 Task: Plan a virtual team-building dance party for the 9th at 7 PM to 7:30 PM.
Action: Mouse moved to (46, 86)
Screenshot: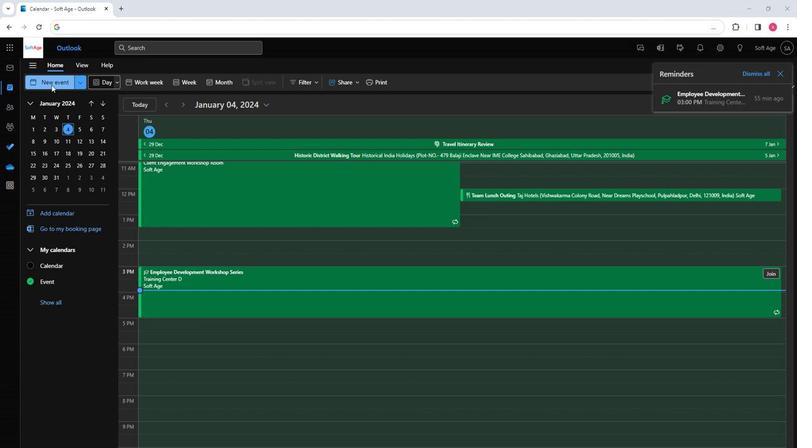 
Action: Mouse pressed left at (46, 86)
Screenshot: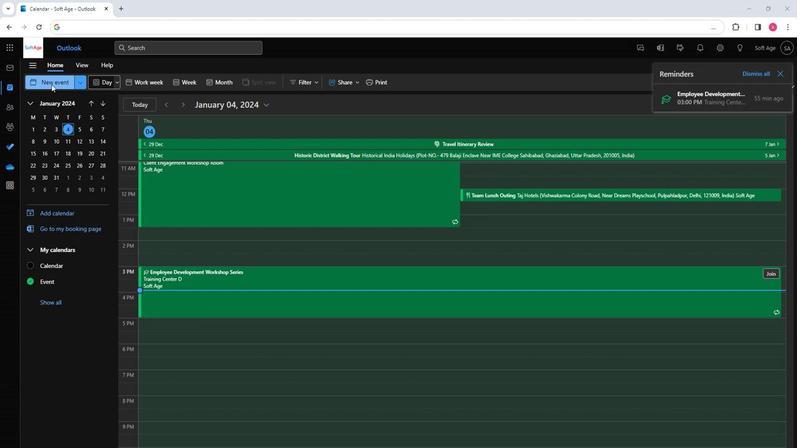 
Action: Mouse moved to (206, 141)
Screenshot: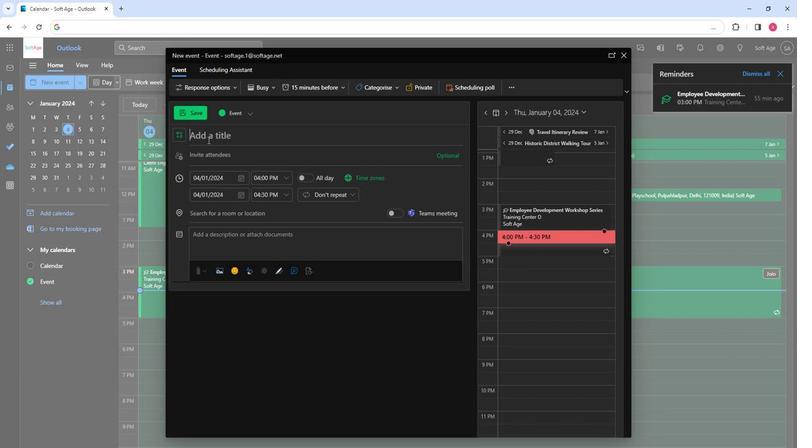 
Action: Key pressed <Key.shift>Virtual<Key.space><Key.shift>Team-<Key.shift>Building<Key.space><Key.shift><Key.shift><Key.shift><Key.shift><Key.shift><Key.shift><Key.shift><Key.shift><Key.shift>Dance<Key.space><Key.shift><Key.shift><Key.shift><Key.shift>Part
Screenshot: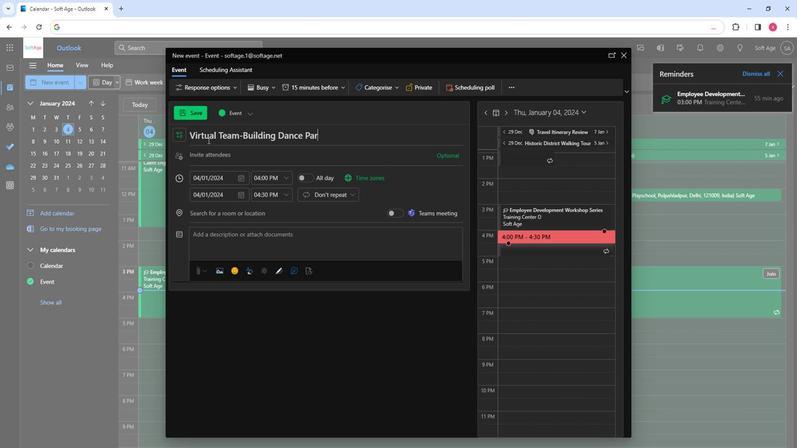 
Action: Mouse moved to (250, 153)
Screenshot: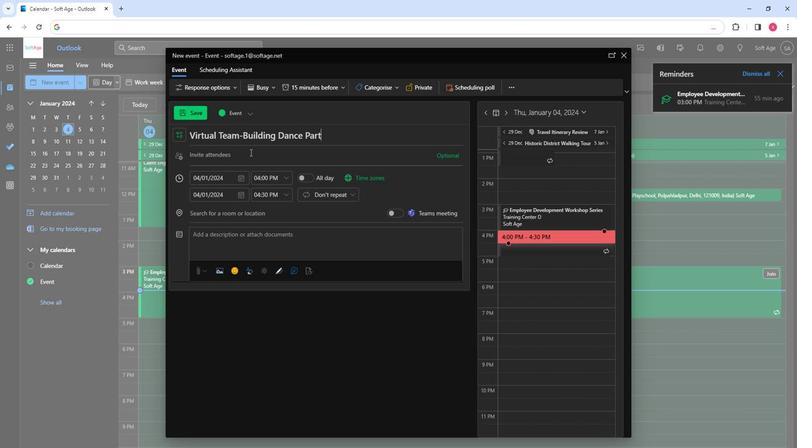
Action: Key pressed y
Screenshot: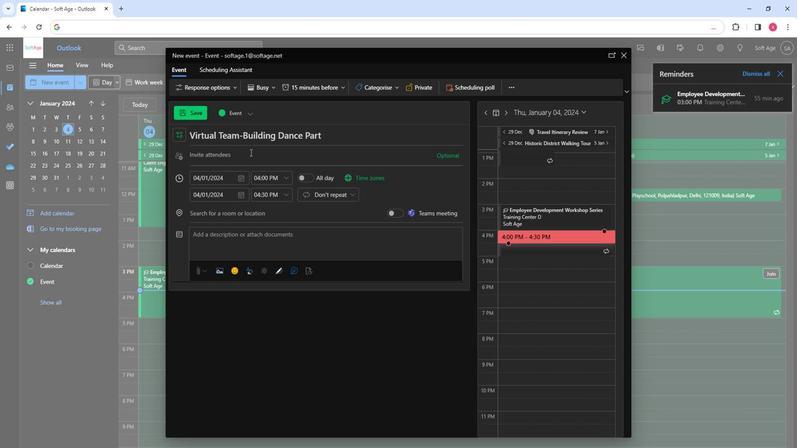 
Action: Mouse moved to (252, 154)
Screenshot: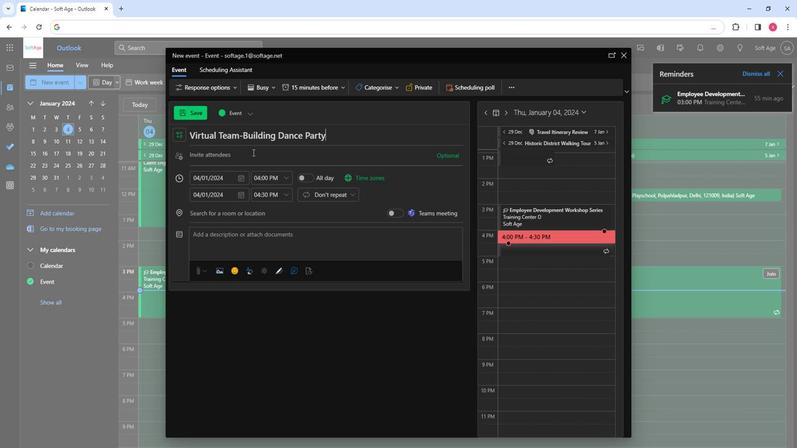 
Action: Mouse pressed left at (252, 154)
Screenshot: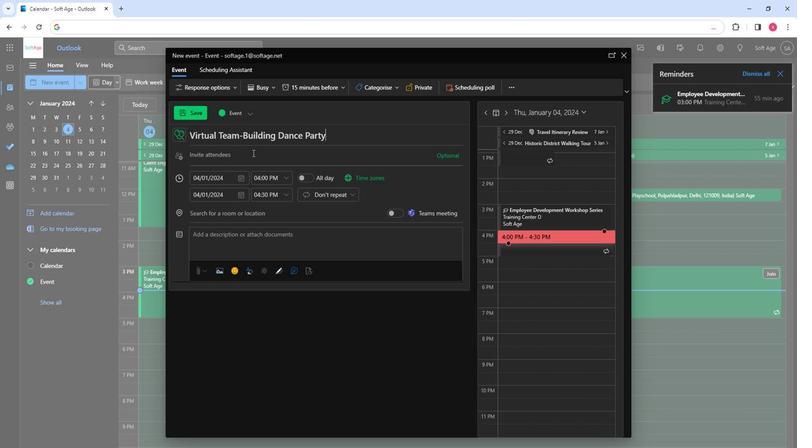 
Action: Key pressed so
Screenshot: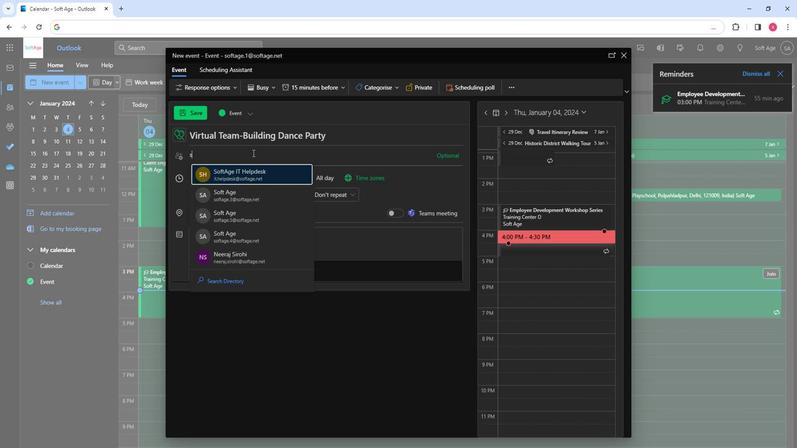 
Action: Mouse moved to (227, 198)
Screenshot: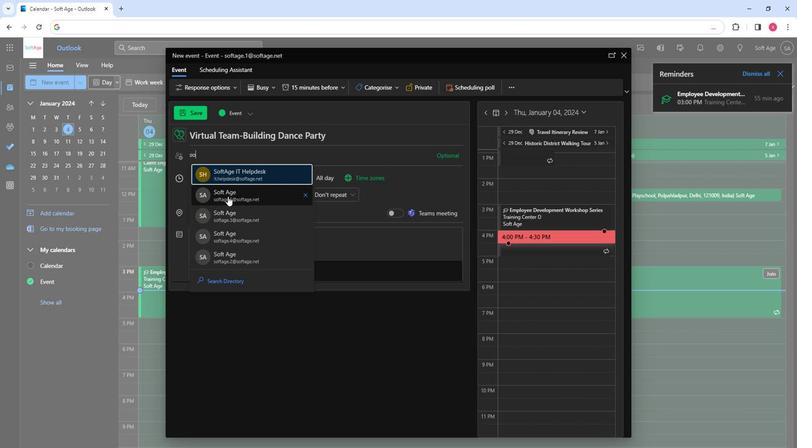 
Action: Mouse pressed left at (227, 198)
Screenshot: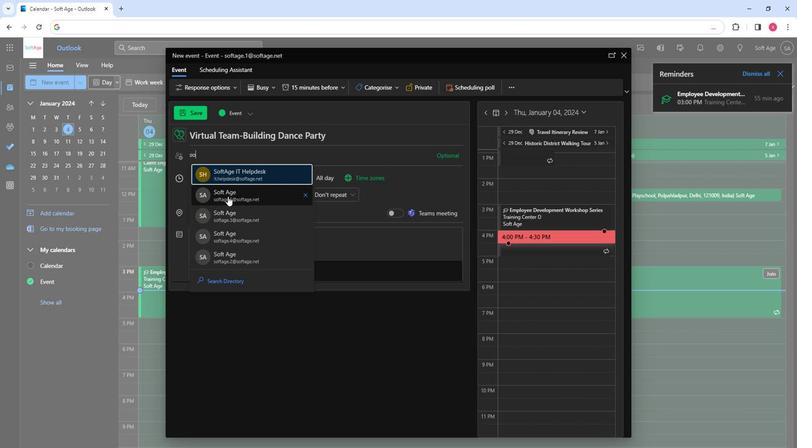 
Action: Key pressed so
Screenshot: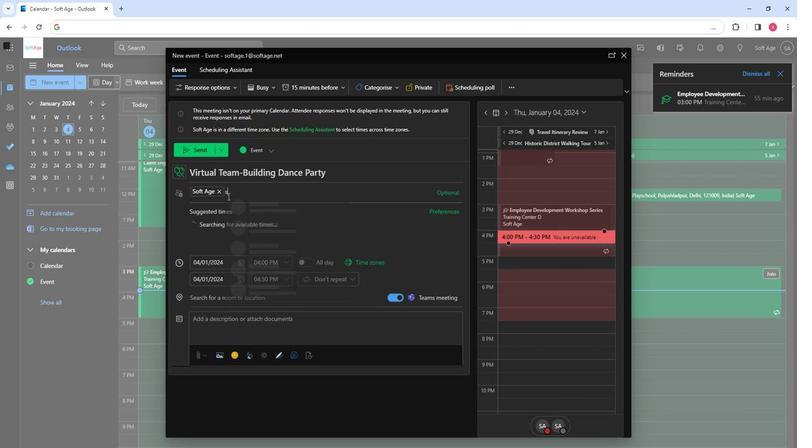 
Action: Mouse moved to (262, 261)
Screenshot: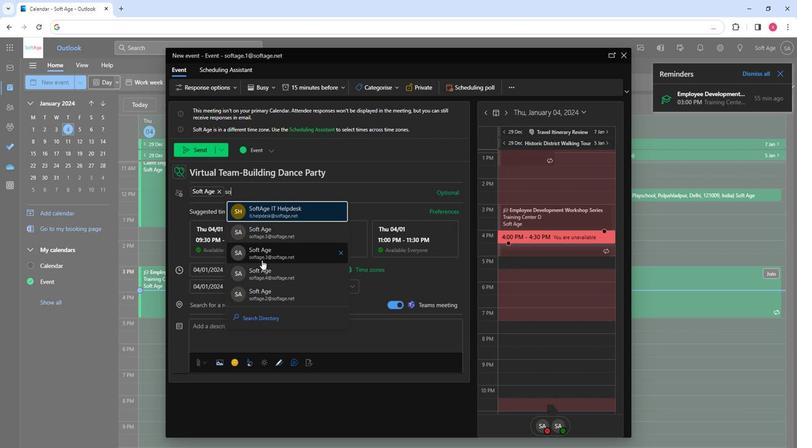 
Action: Mouse pressed left at (262, 261)
Screenshot: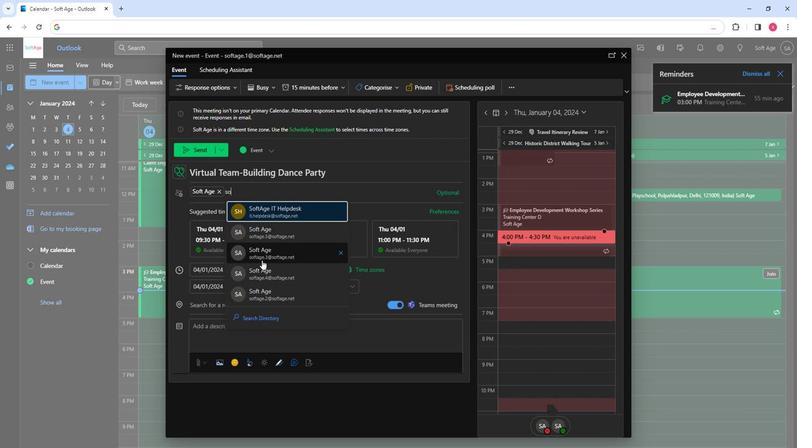 
Action: Key pressed so
Screenshot: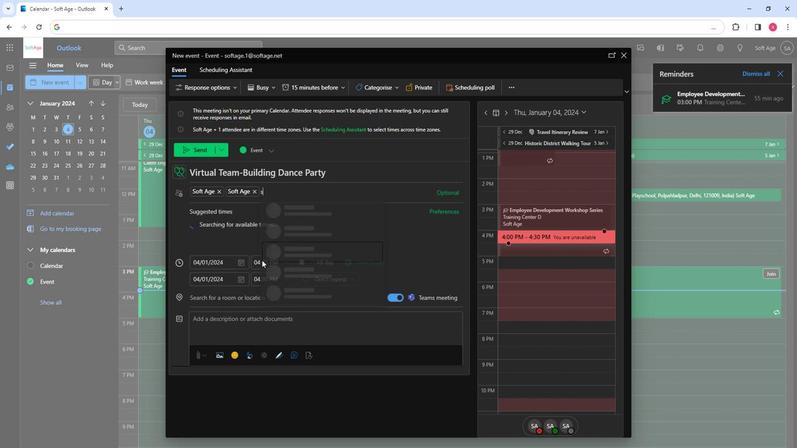 
Action: Mouse moved to (306, 278)
Screenshot: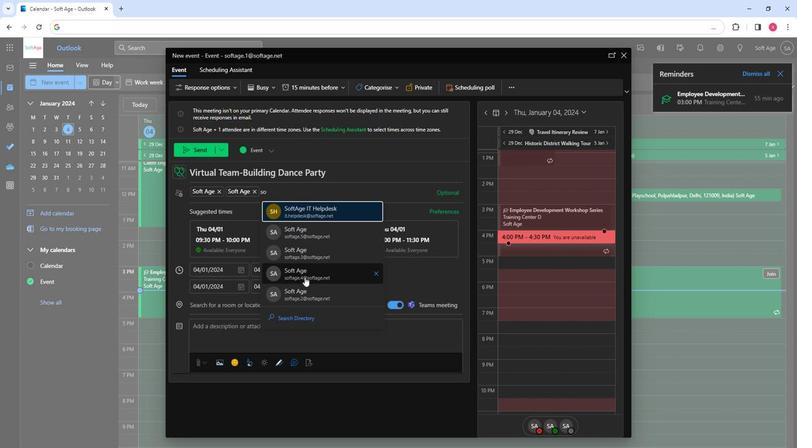 
Action: Mouse pressed left at (306, 278)
Screenshot: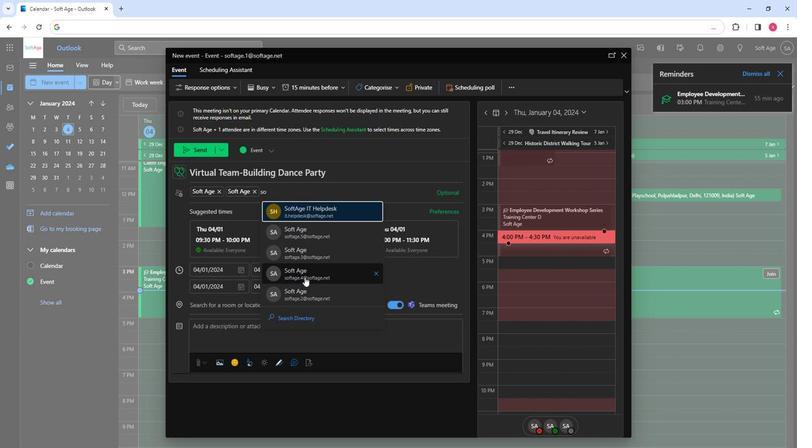 
Action: Mouse moved to (241, 271)
Screenshot: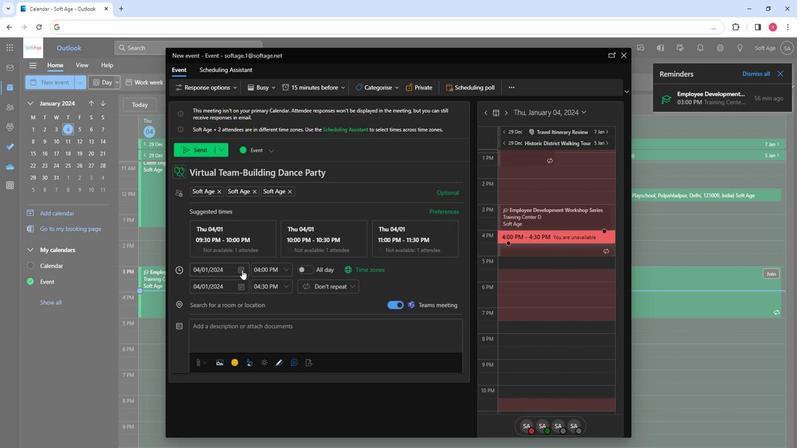 
Action: Mouse pressed left at (241, 271)
Screenshot: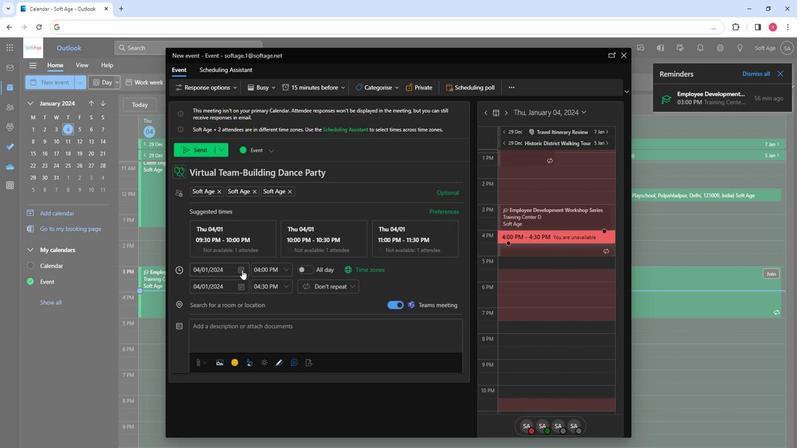 
Action: Mouse moved to (209, 327)
Screenshot: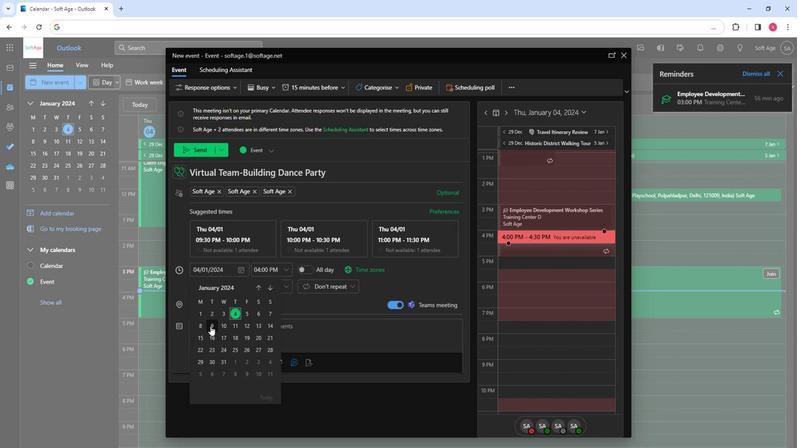 
Action: Mouse pressed left at (209, 327)
Screenshot: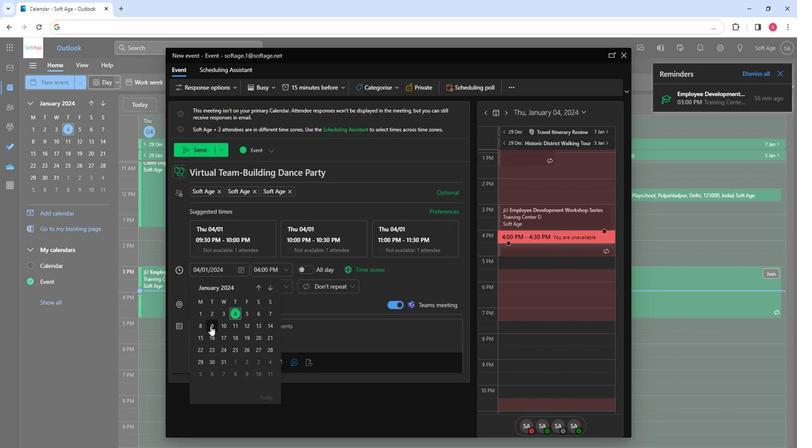 
Action: Mouse moved to (289, 271)
Screenshot: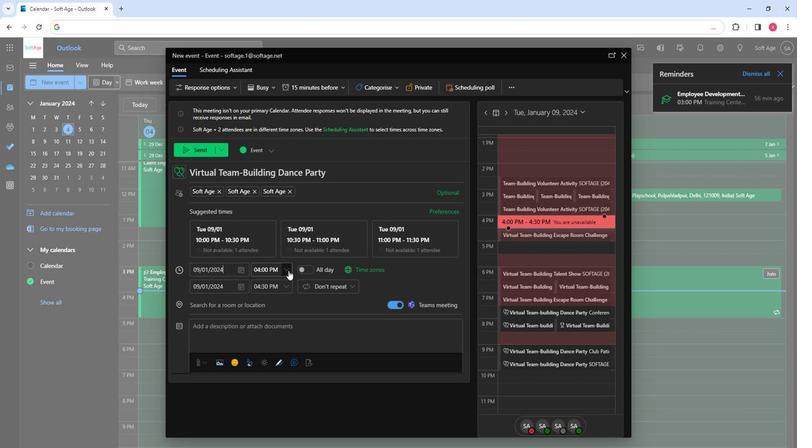 
Action: Mouse pressed left at (289, 271)
Screenshot: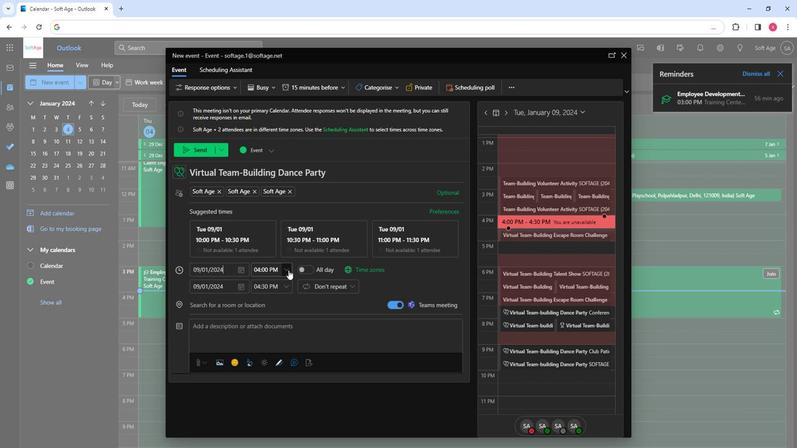 
Action: Mouse moved to (272, 309)
Screenshot: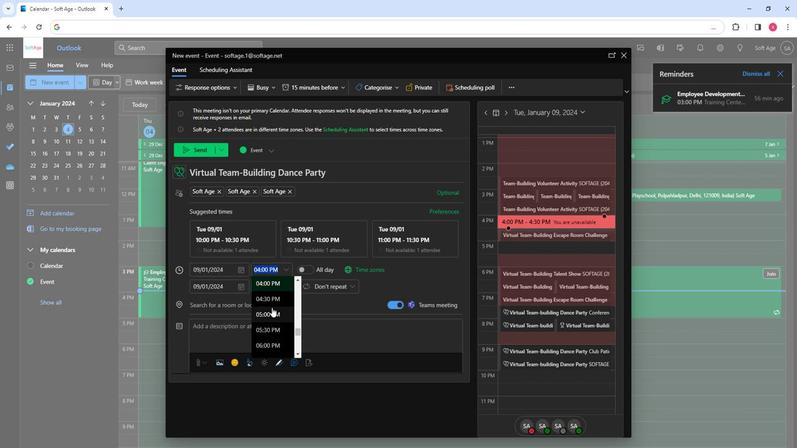 
Action: Mouse scrolled (272, 308) with delta (0, 0)
Screenshot: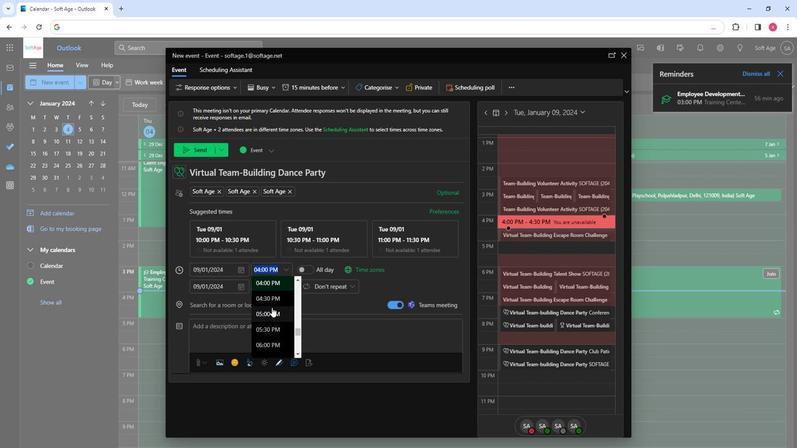 
Action: Mouse moved to (271, 332)
Screenshot: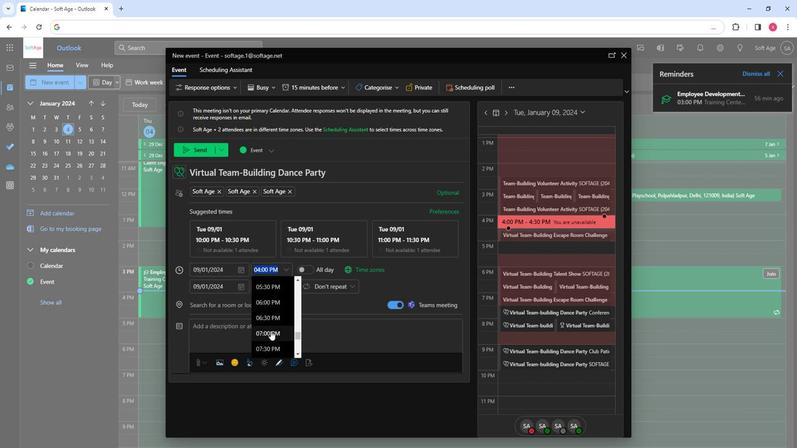 
Action: Mouse pressed left at (271, 332)
Screenshot: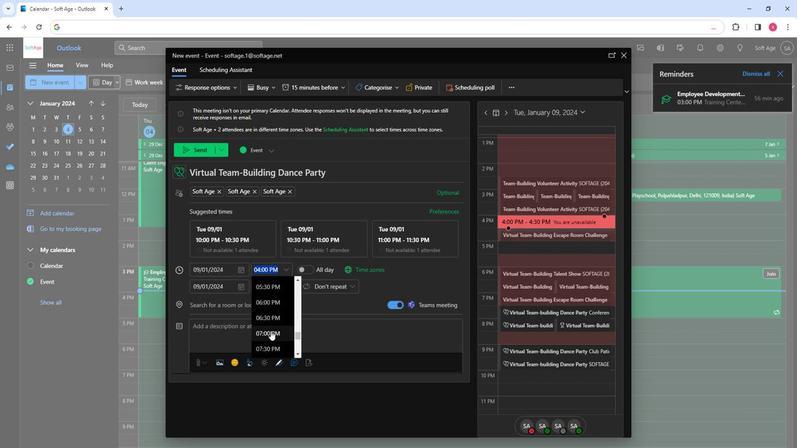 
Action: Mouse moved to (241, 303)
Screenshot: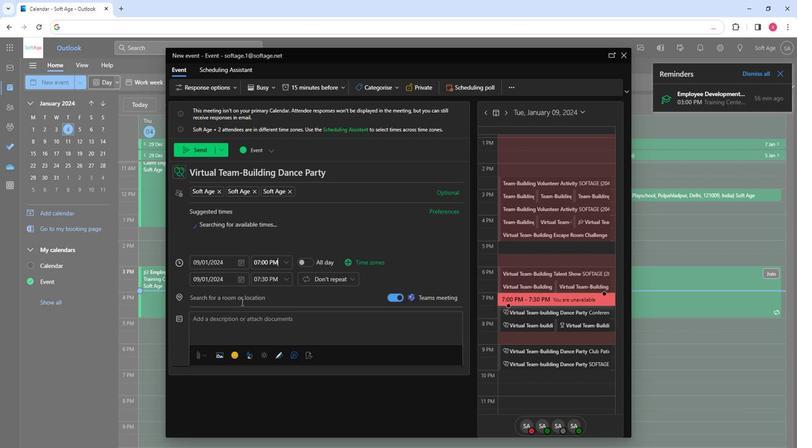
Action: Mouse pressed left at (241, 303)
Screenshot: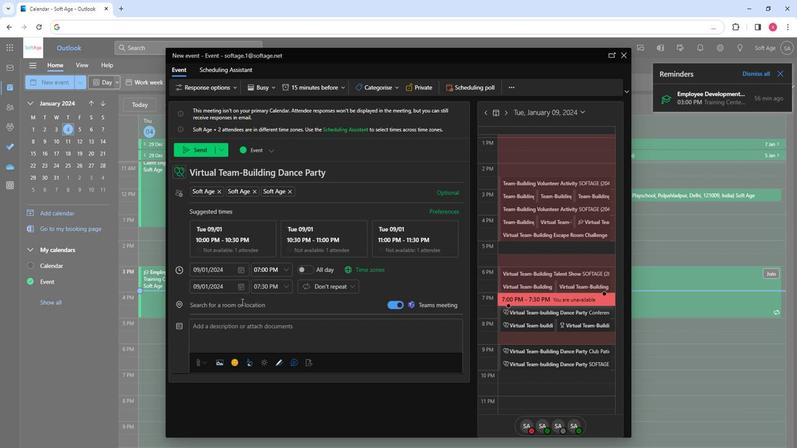 
Action: Mouse moved to (240, 268)
Screenshot: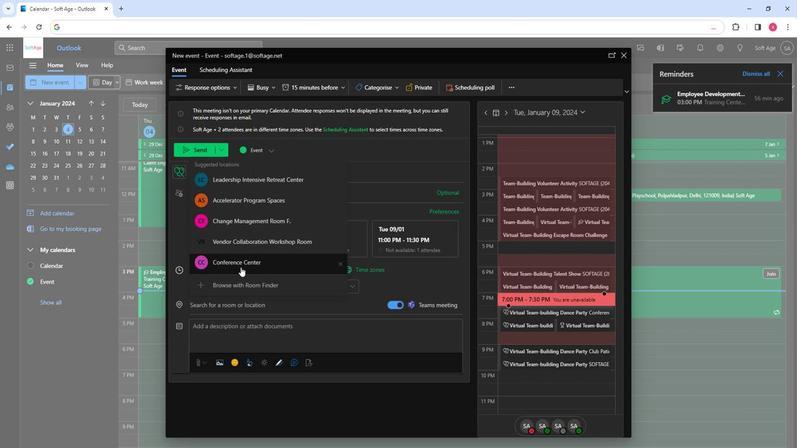 
Action: Mouse pressed left at (240, 268)
Screenshot: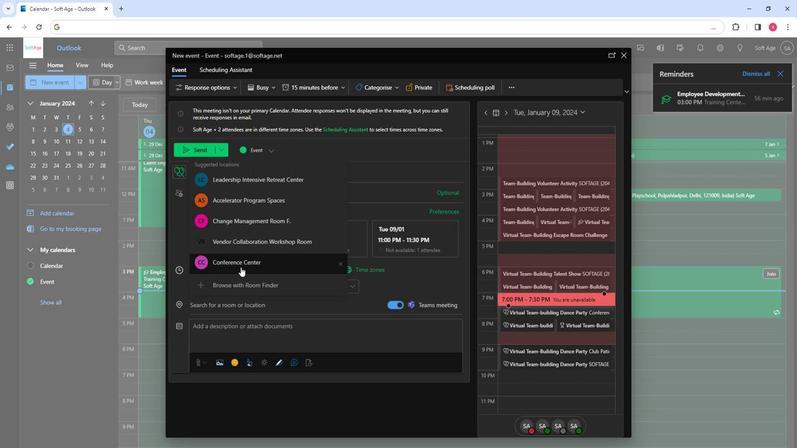 
Action: Mouse moved to (216, 333)
Screenshot: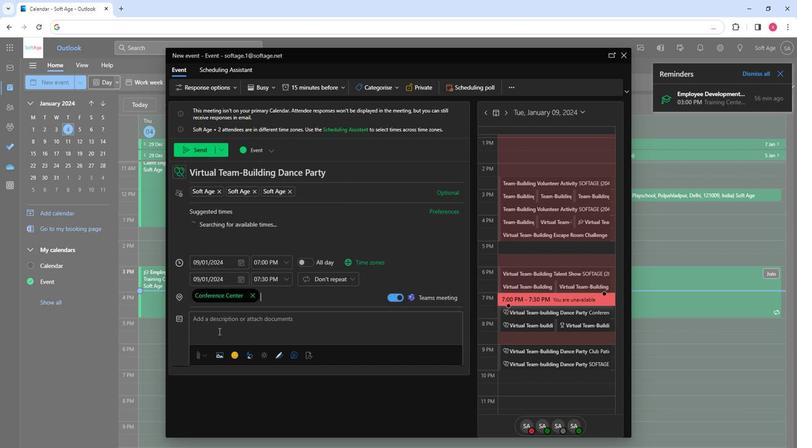 
Action: Mouse pressed left at (216, 333)
Screenshot: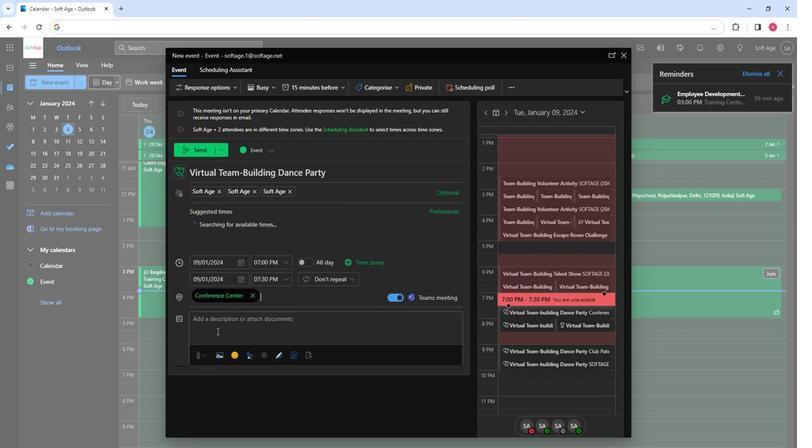 
Action: Key pressed <Key.shift>Turn<Key.space>up<Key.space>the<Key.space>energy<Key.space>with<Key.space>a<Key.space>virtual-building<Key.space>dance<Key.space>party<Key.shift>!<Key.space><Key.shift><Key.shift><Key.shift><Key.shift><Key.shift>Groove<Key.space>to<Key.space>the<Key.space>beasts,<Key.space>foster<Key.space>team<Key.space>spirit,<Key.space>and<Key.space>boost<Key.space>morale<Key.space>in<Key.space>a<Key.space>lively<Key.space>and<Key.space>entertaining<Key.space>online<Key.space>celebration.
Screenshot: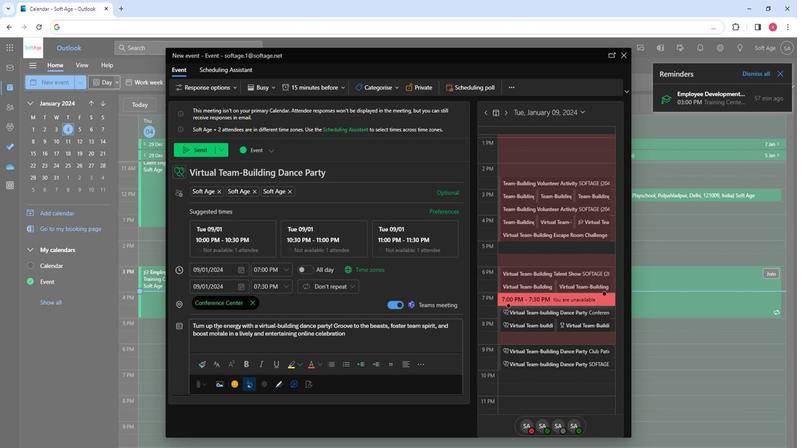 
Action: Mouse moved to (229, 336)
Screenshot: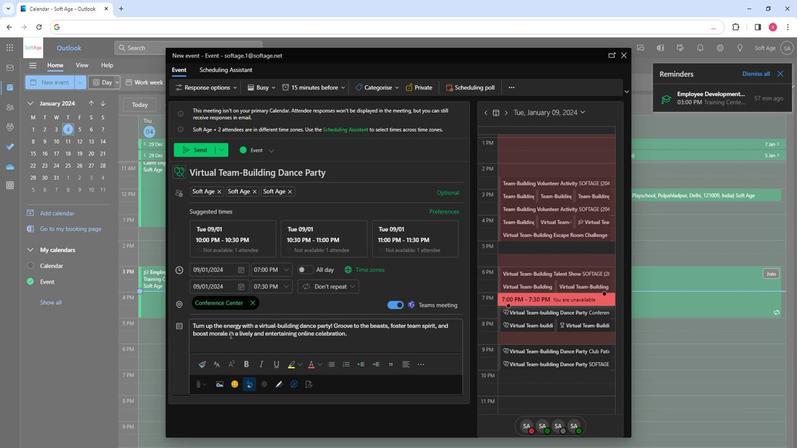 
Action: Mouse pressed left at (229, 336)
Screenshot: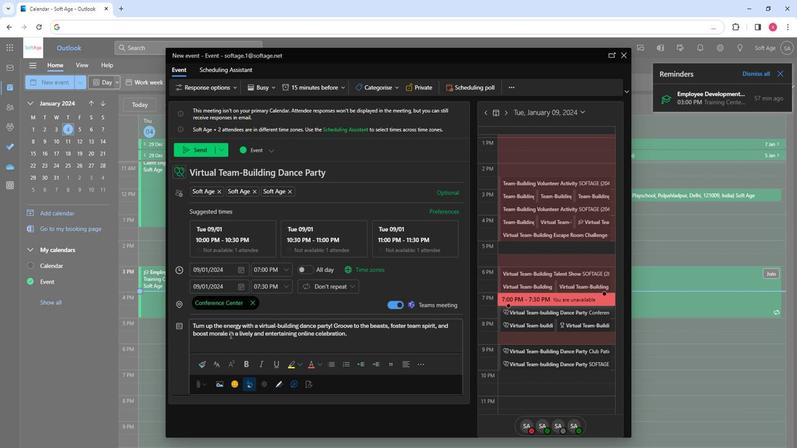 
Action: Mouse pressed left at (229, 336)
Screenshot: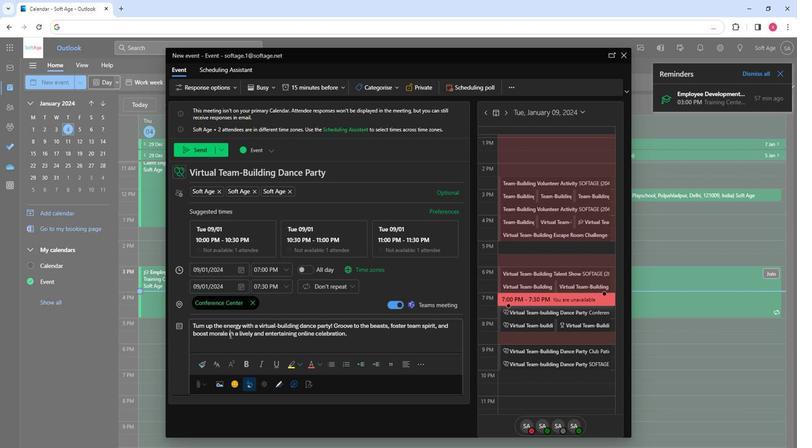 
Action: Mouse pressed left at (229, 336)
Screenshot: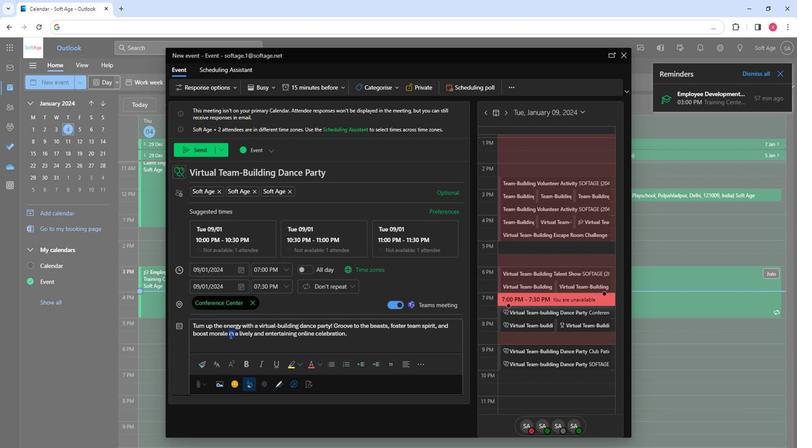 
Action: Mouse pressed left at (229, 336)
Screenshot: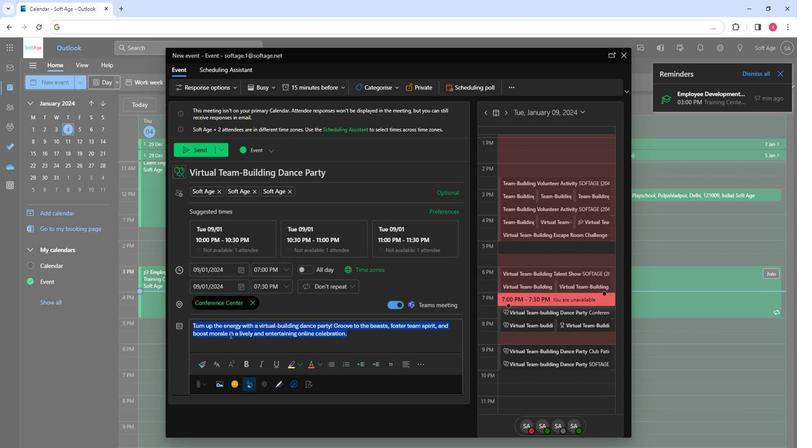 
Action: Mouse moved to (219, 366)
Screenshot: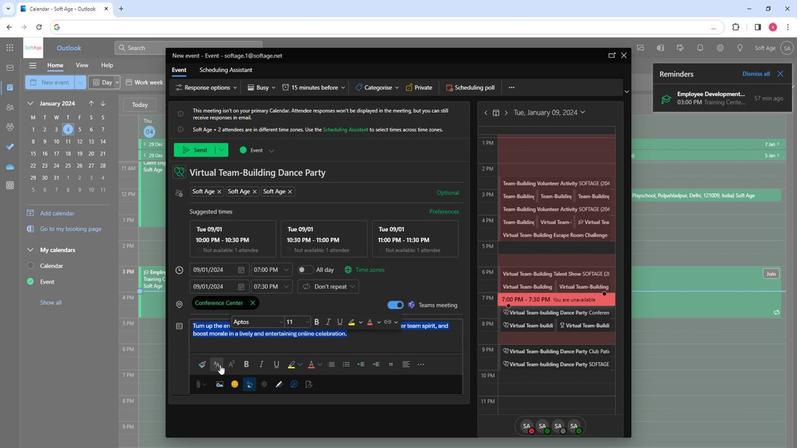 
Action: Mouse pressed left at (219, 366)
Screenshot: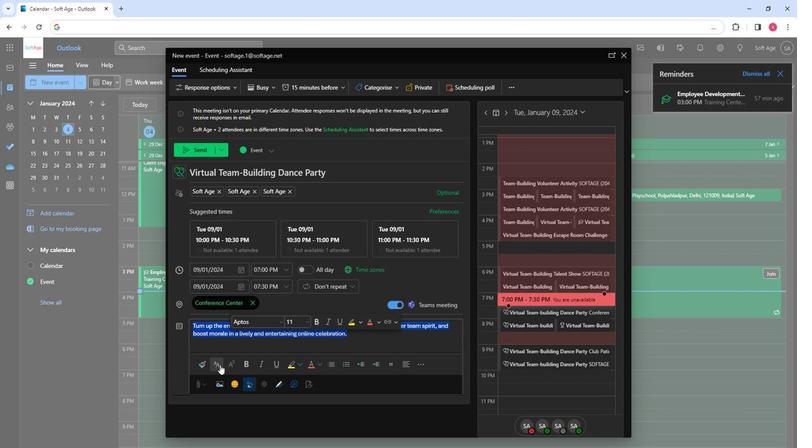 
Action: Mouse moved to (257, 298)
Screenshot: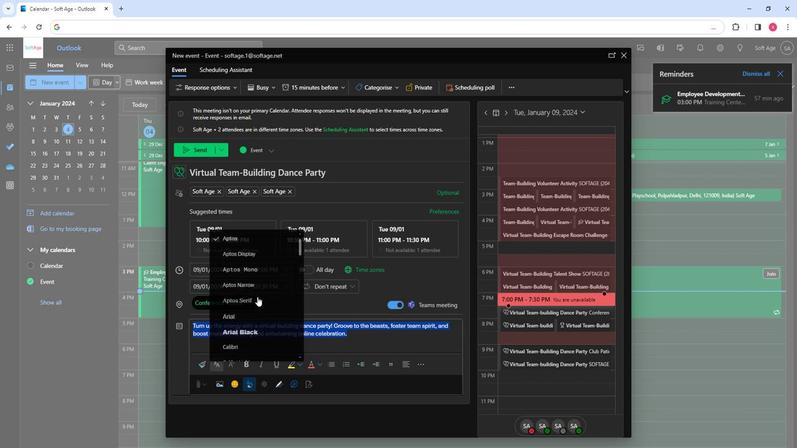 
Action: Mouse scrolled (257, 298) with delta (0, 0)
Screenshot: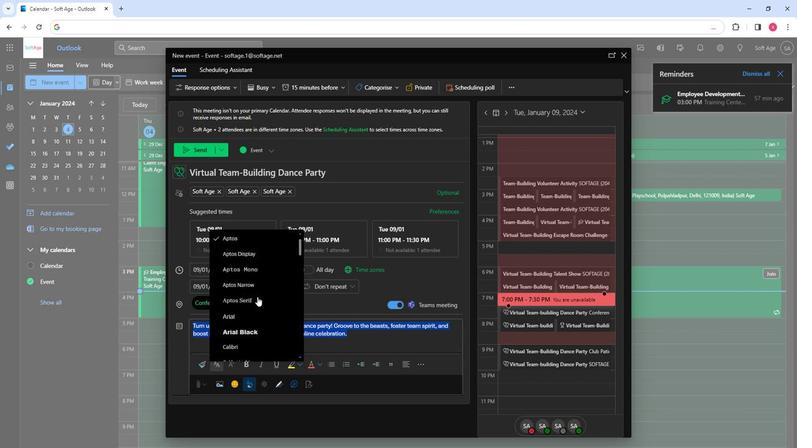 
Action: Mouse scrolled (257, 298) with delta (0, 0)
Screenshot: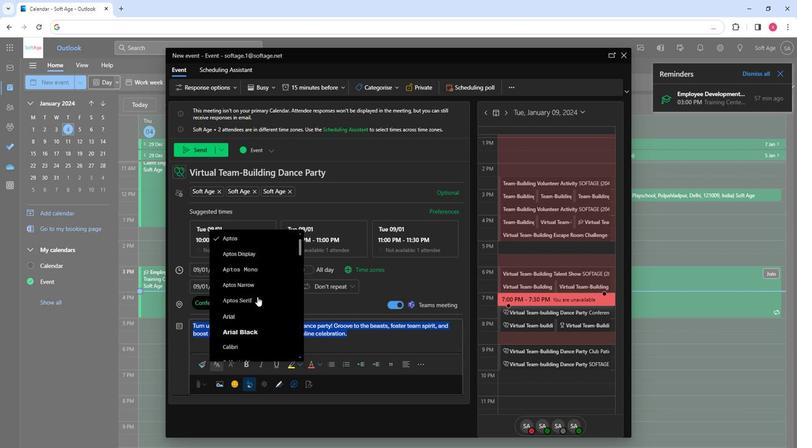 
Action: Mouse scrolled (257, 298) with delta (0, 0)
Screenshot: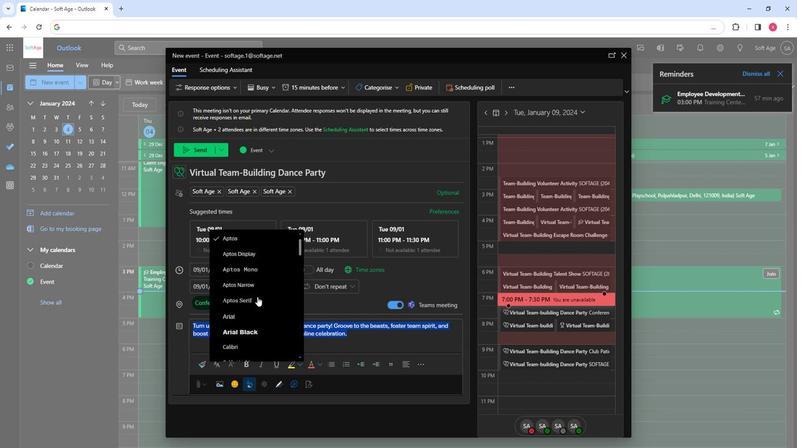 
Action: Mouse moved to (245, 315)
Screenshot: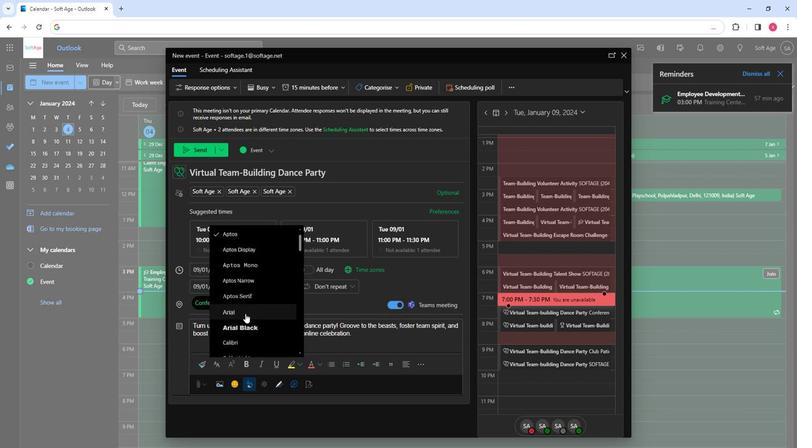 
Action: Mouse scrolled (245, 315) with delta (0, 0)
Screenshot: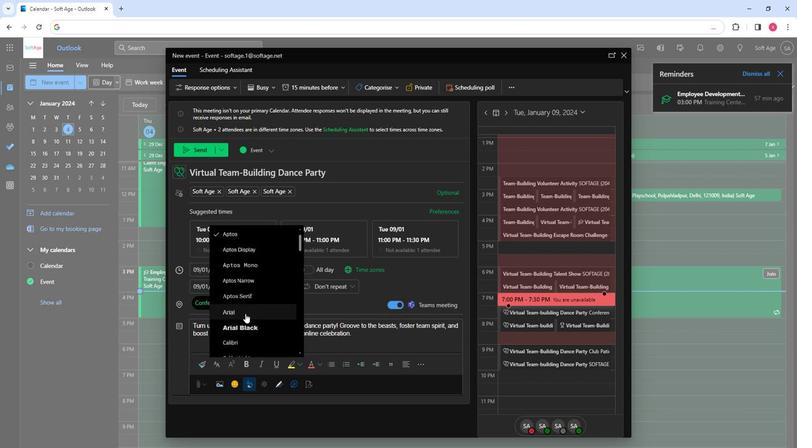 
Action: Mouse moved to (246, 315)
Screenshot: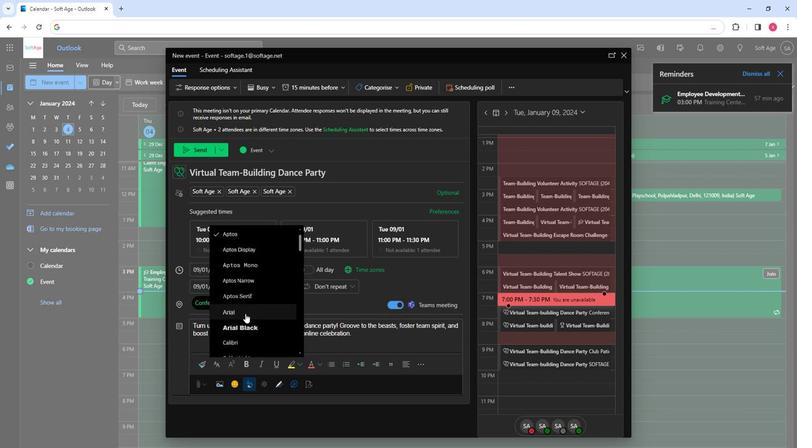 
Action: Mouse scrolled (246, 315) with delta (0, 0)
Screenshot: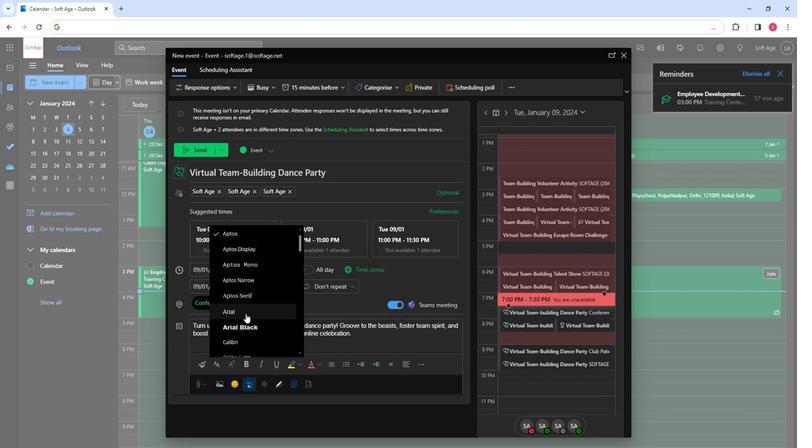 
Action: Mouse scrolled (246, 315) with delta (0, 0)
Screenshot: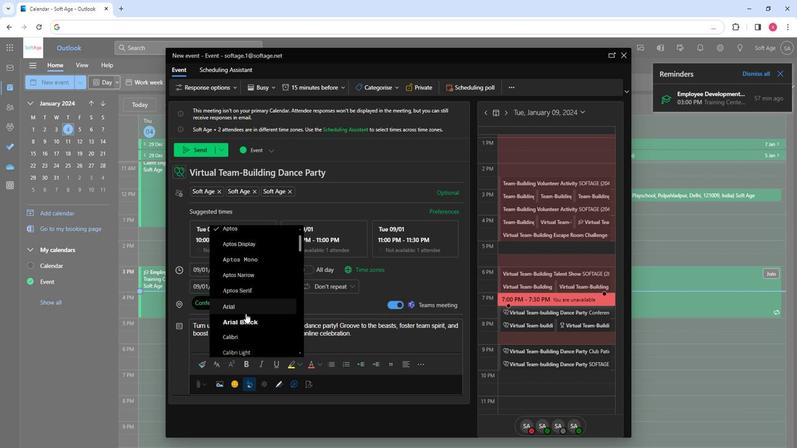
Action: Mouse moved to (244, 290)
Screenshot: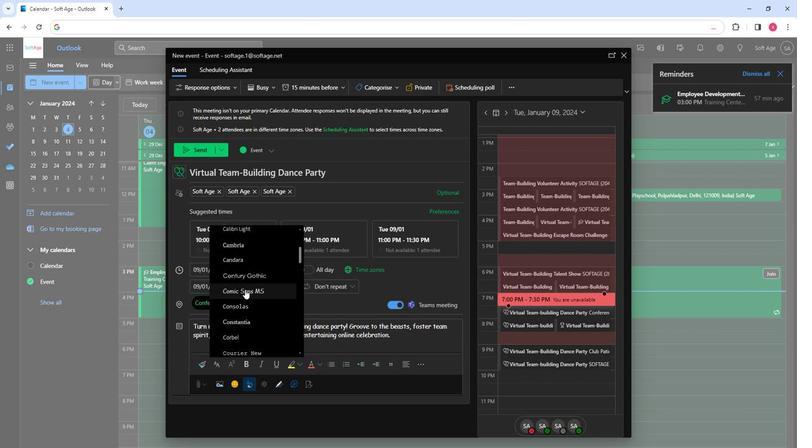 
Action: Mouse pressed left at (244, 290)
Screenshot: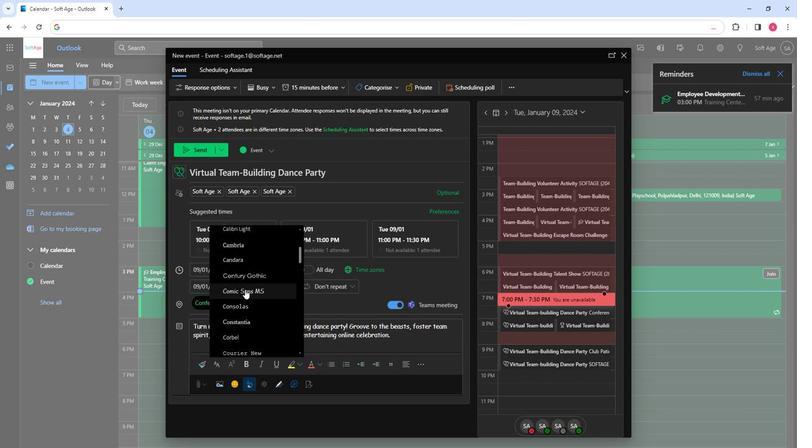 
Action: Mouse moved to (263, 367)
Screenshot: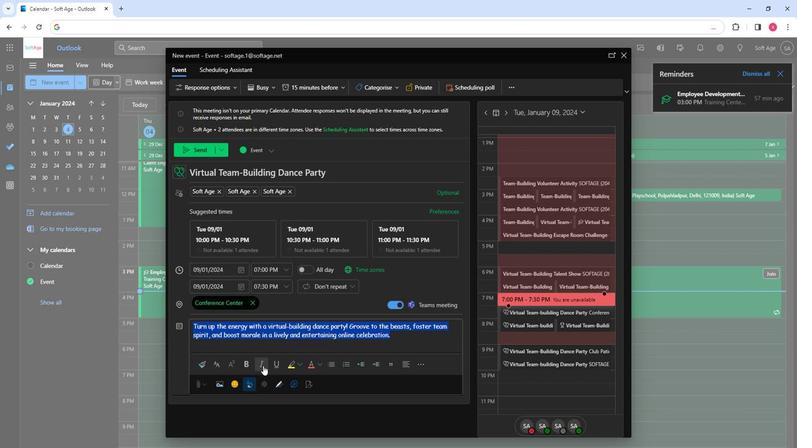
Action: Mouse pressed left at (263, 367)
Screenshot: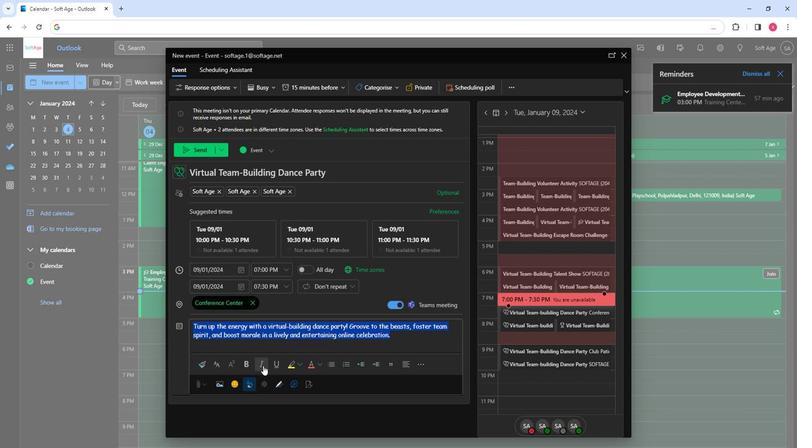 
Action: Mouse moved to (303, 366)
Screenshot: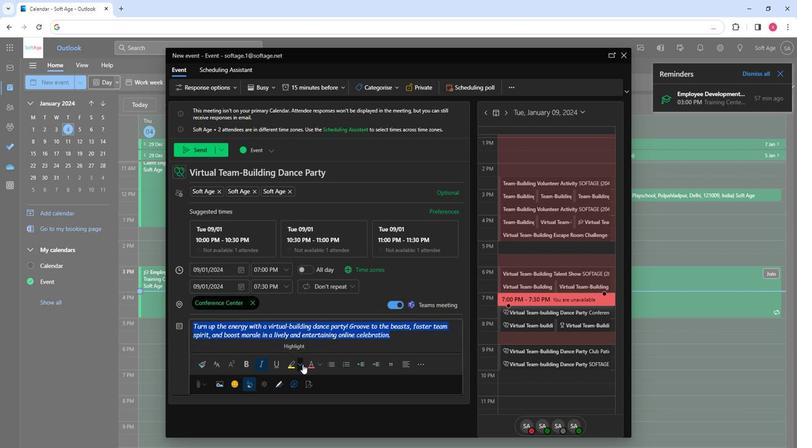 
Action: Mouse pressed left at (303, 366)
Screenshot: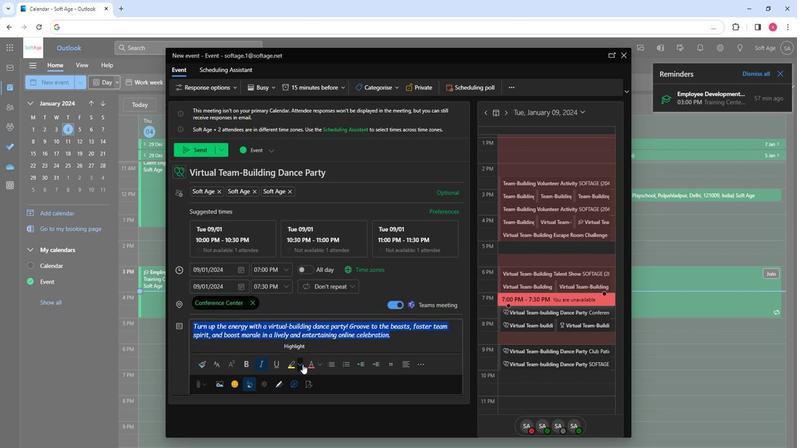 
Action: Mouse moved to (326, 383)
Screenshot: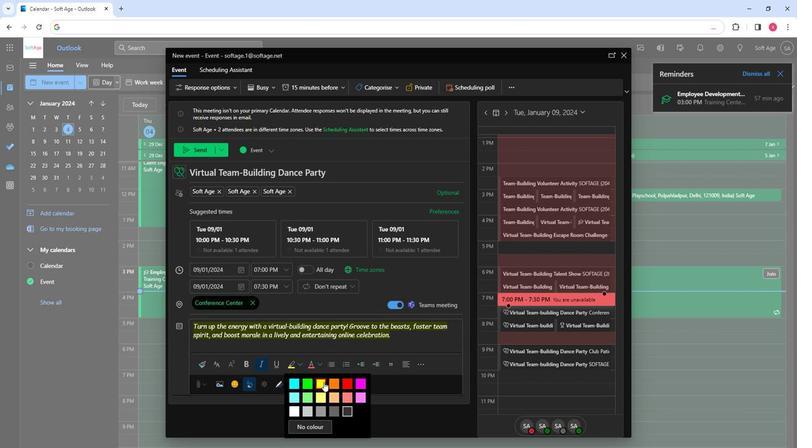 
Action: Mouse pressed left at (326, 383)
Screenshot: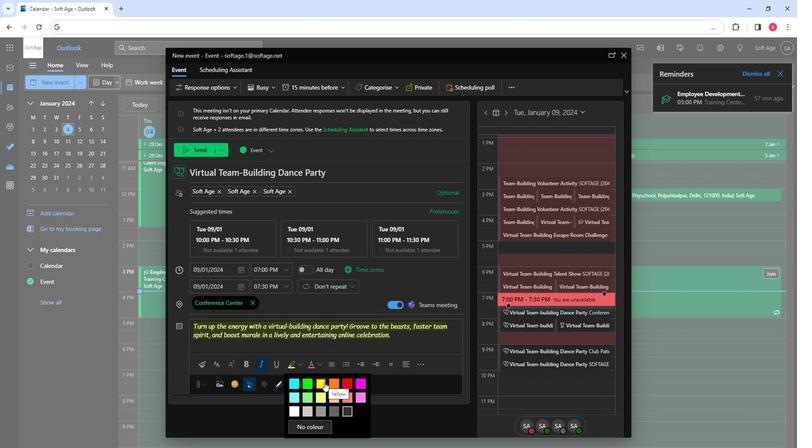
Action: Mouse moved to (376, 367)
Screenshot: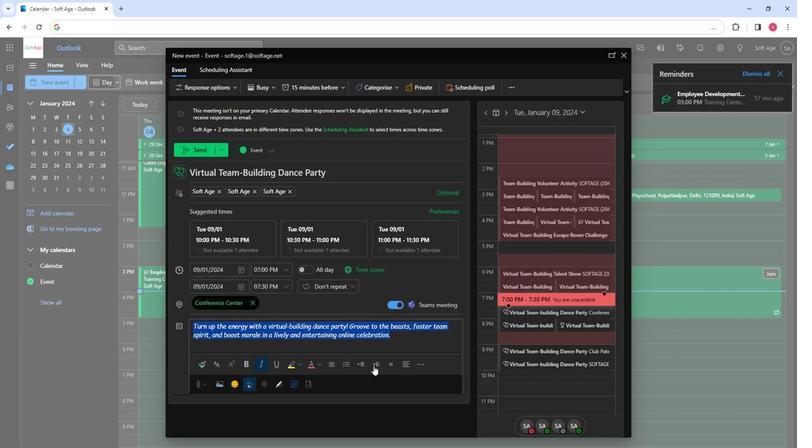 
Action: Mouse pressed left at (376, 367)
Screenshot: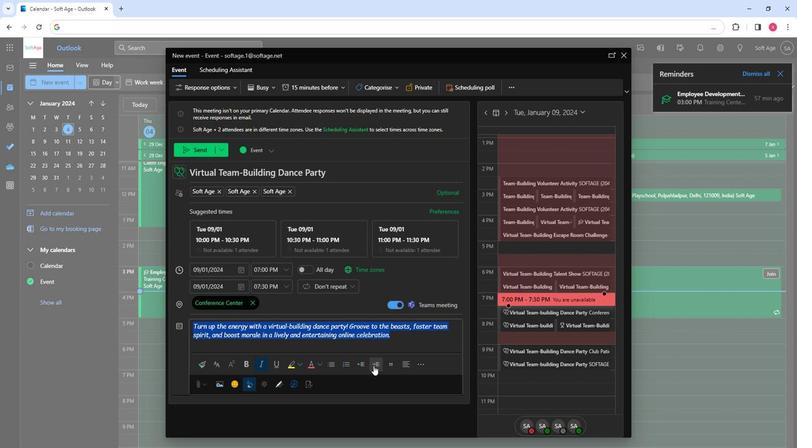 
Action: Mouse moved to (442, 342)
Screenshot: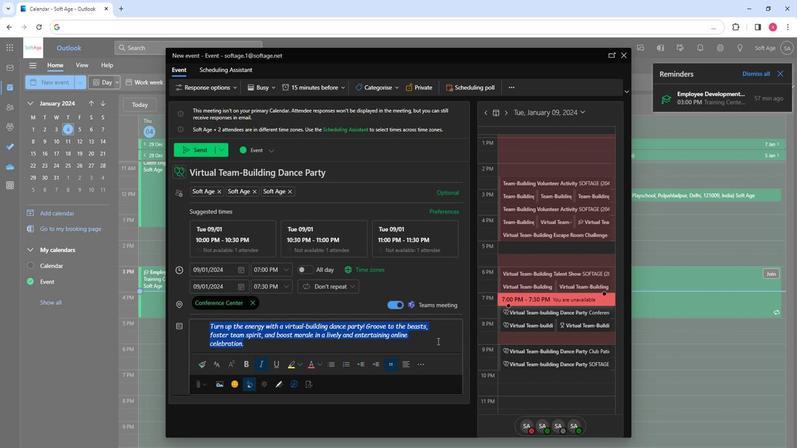 
Action: Mouse pressed left at (442, 342)
Screenshot: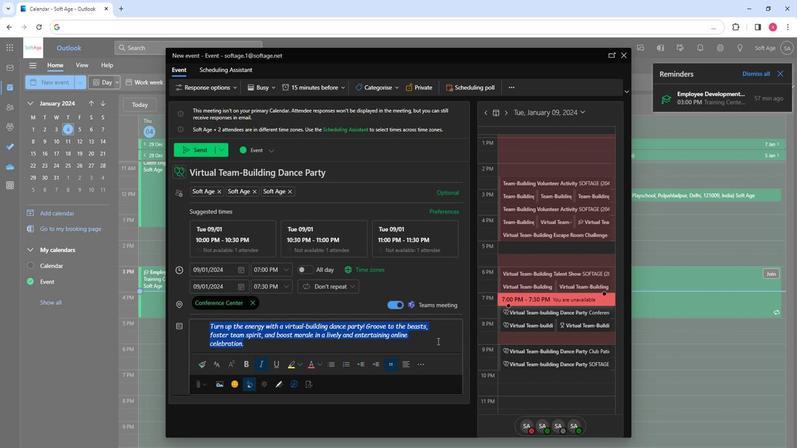 
Action: Mouse moved to (186, 150)
Screenshot: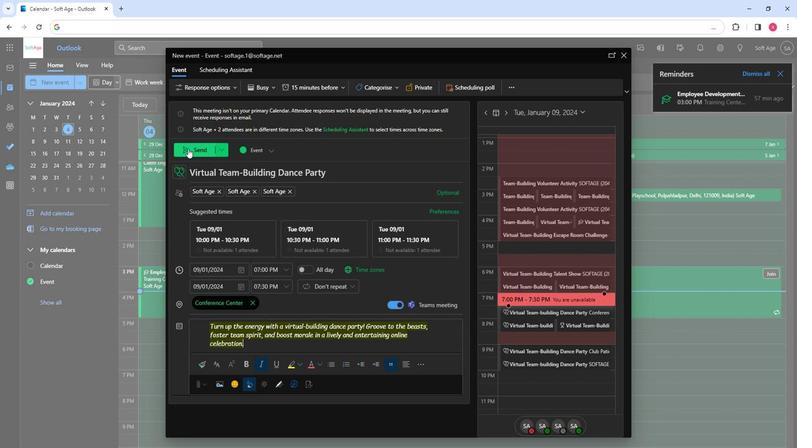 
Action: Mouse pressed left at (186, 150)
Screenshot: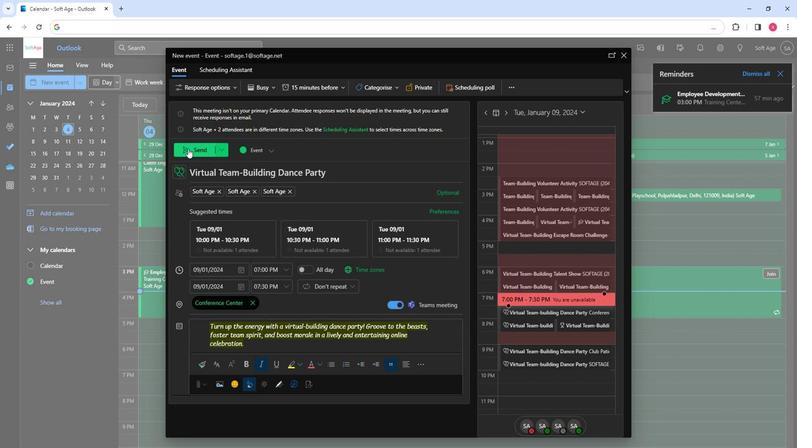 
Action: Mouse moved to (307, 391)
Screenshot: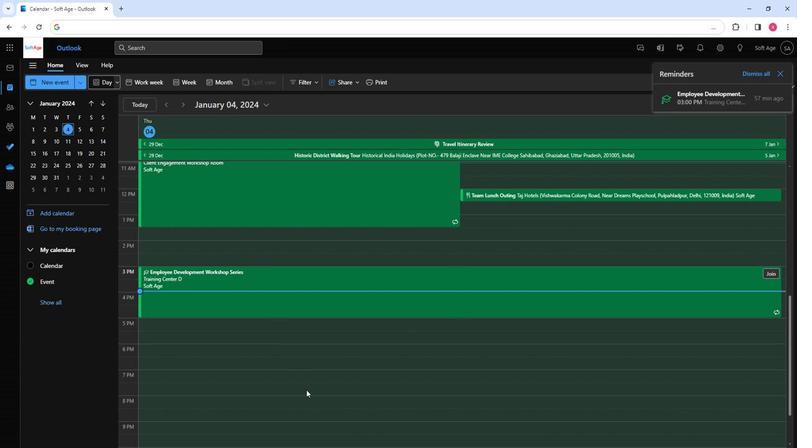 
